 Task: Select a due date automation when advanced on, 2 days before a card is due add fields with custom field "Resume" set to a number greater or equal to 1 and lower than 10 at 11:00 AM.
Action: Mouse moved to (1142, 89)
Screenshot: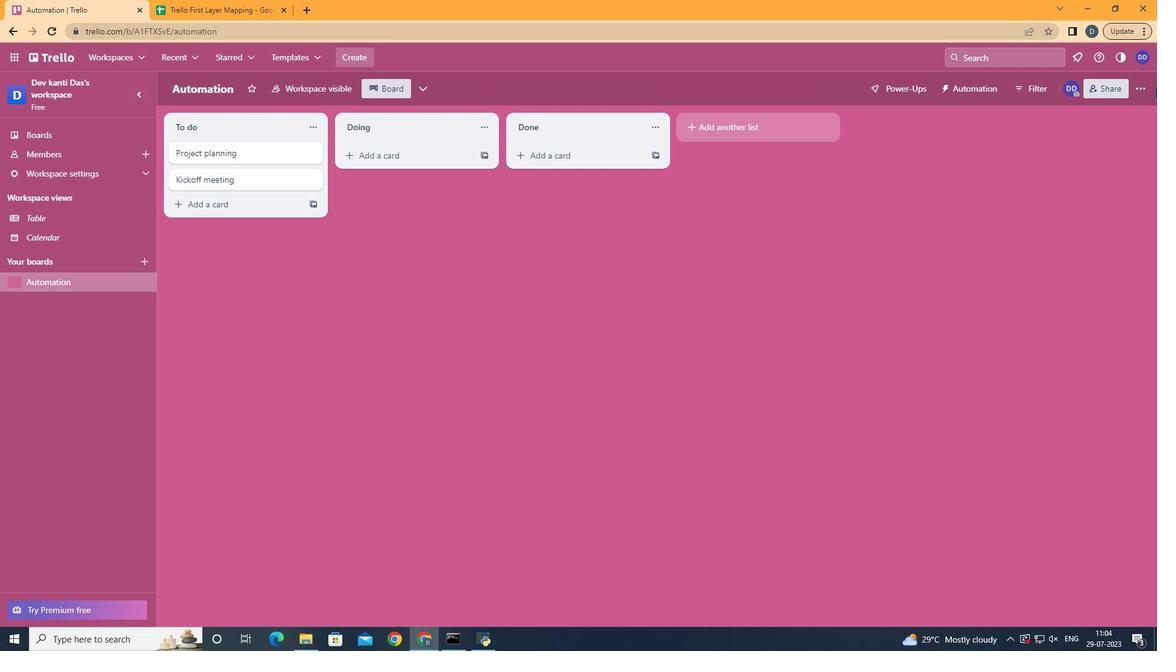 
Action: Mouse pressed left at (1142, 89)
Screenshot: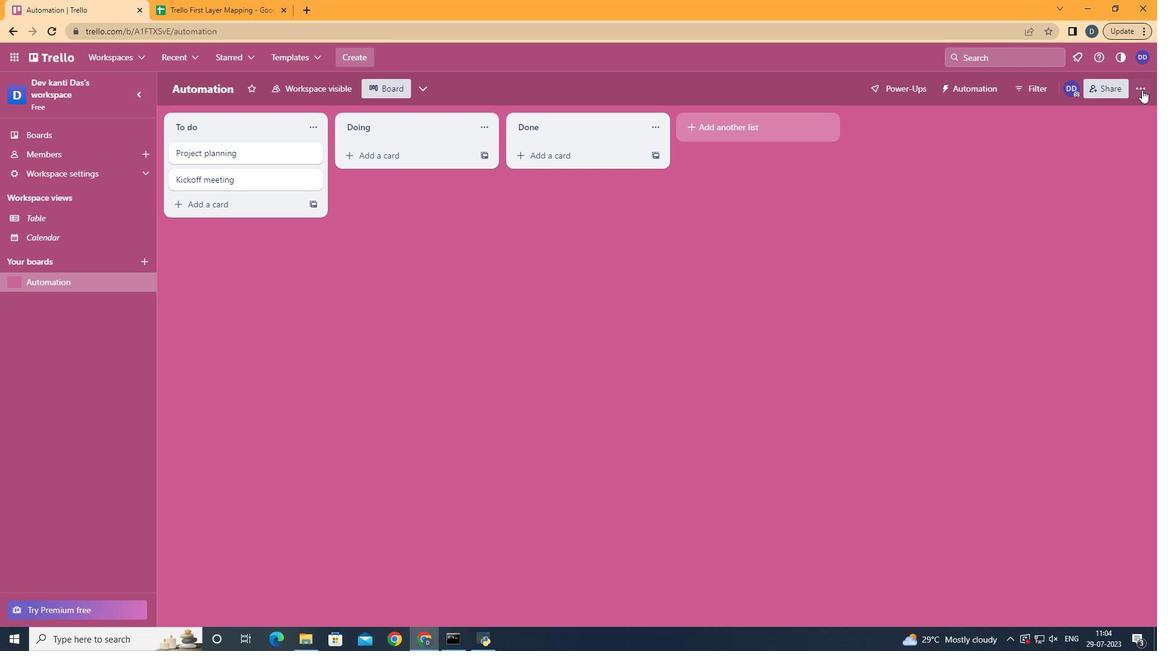 
Action: Mouse moved to (1058, 264)
Screenshot: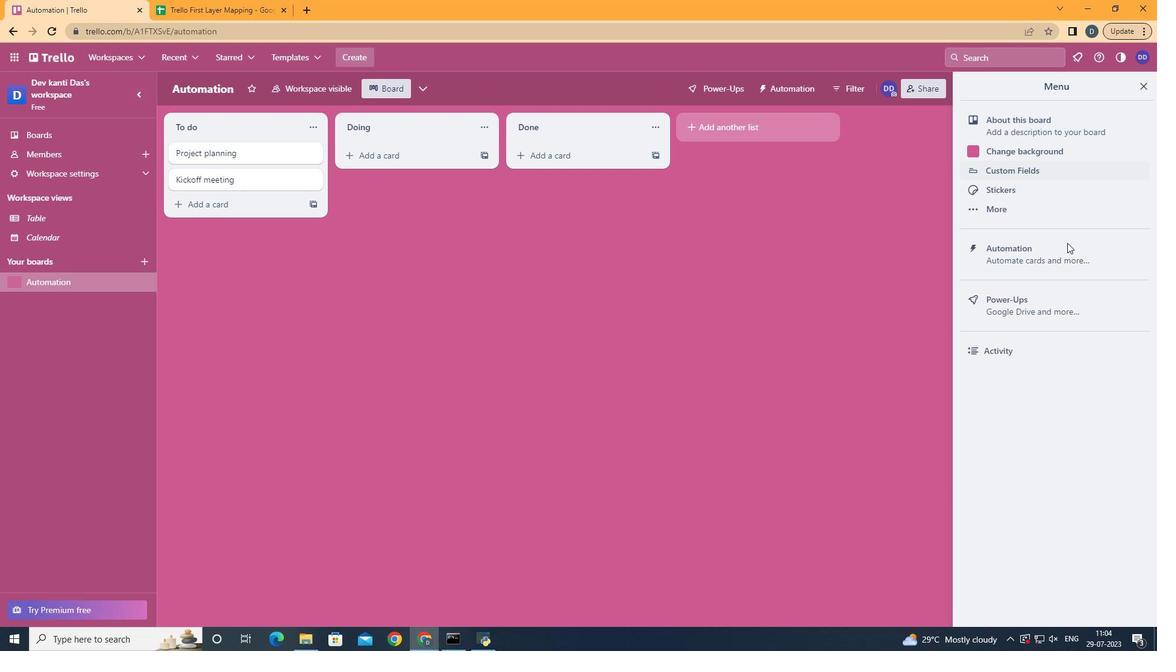 
Action: Mouse pressed left at (1058, 264)
Screenshot: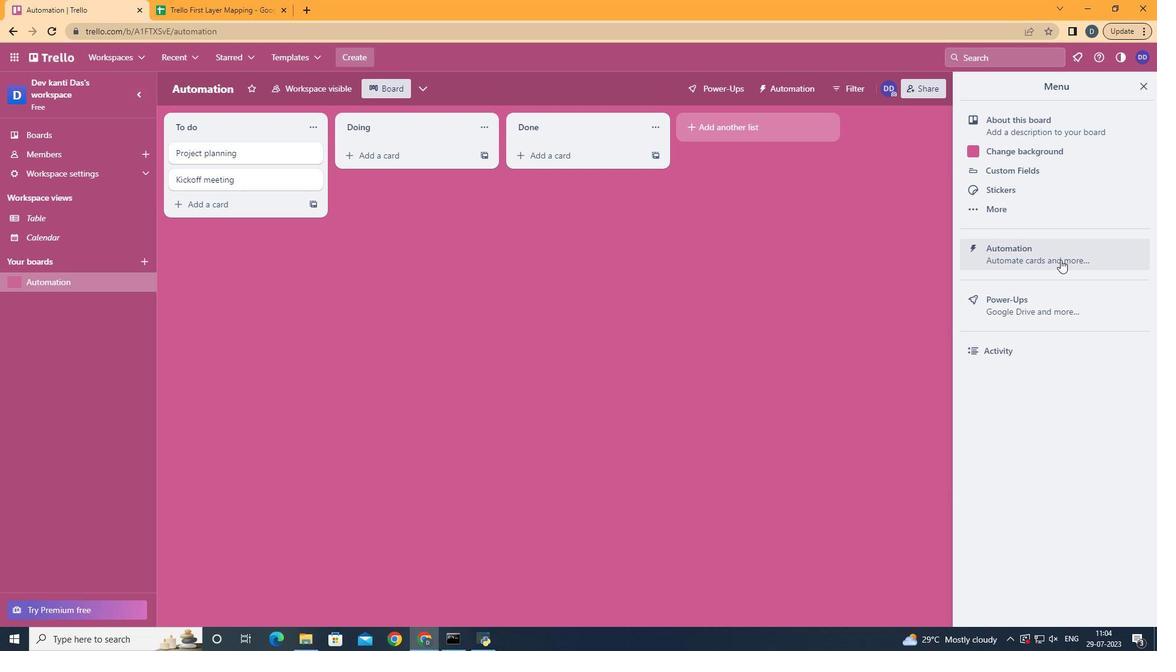 
Action: Mouse moved to (232, 239)
Screenshot: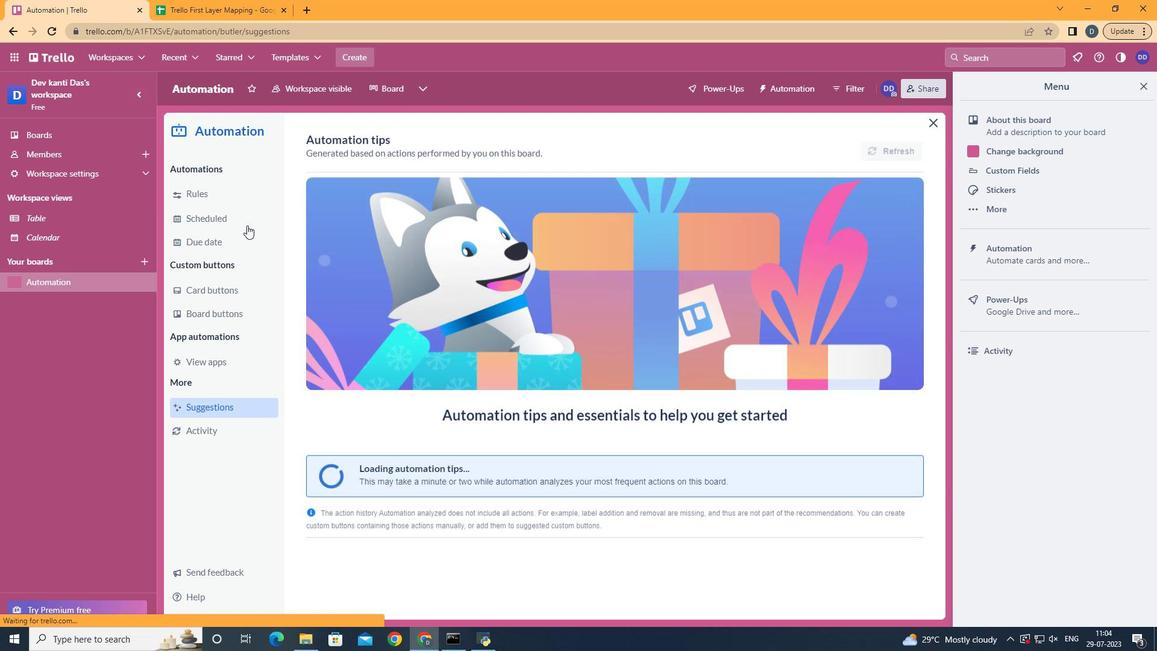 
Action: Mouse pressed left at (232, 239)
Screenshot: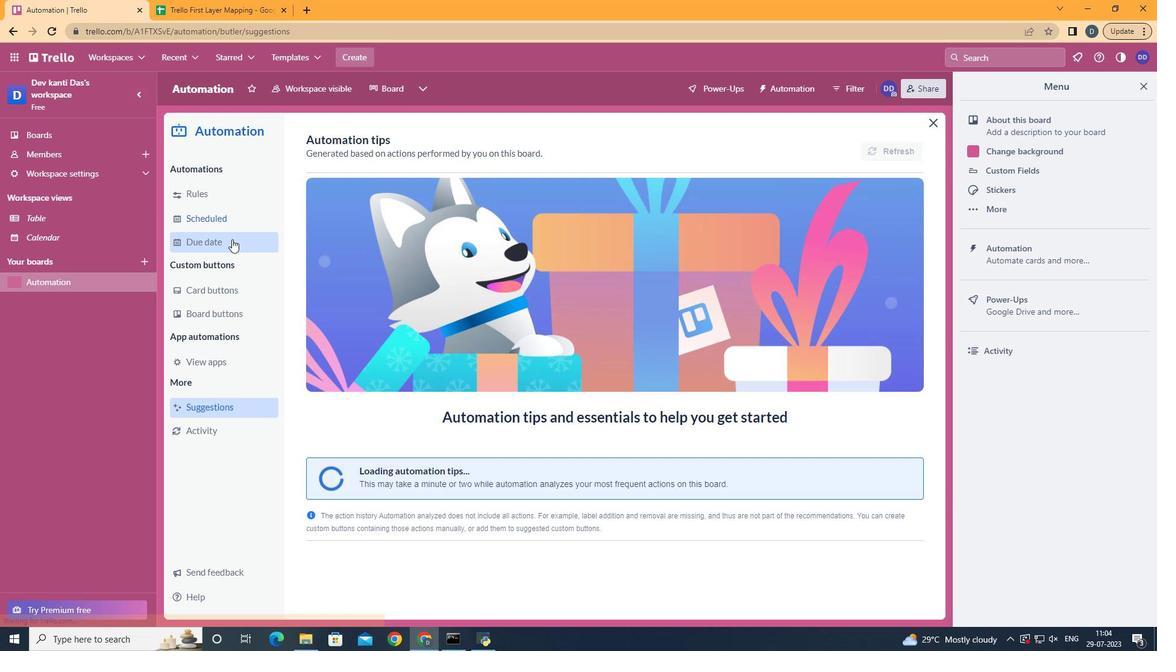 
Action: Mouse moved to (855, 145)
Screenshot: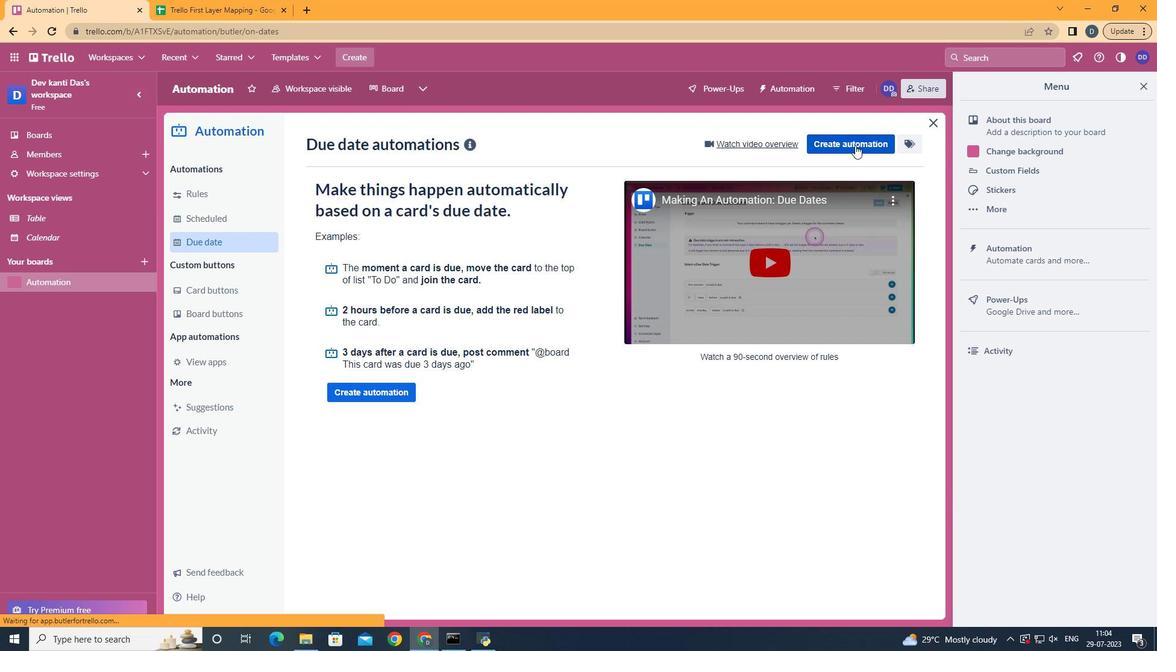 
Action: Mouse pressed left at (855, 145)
Screenshot: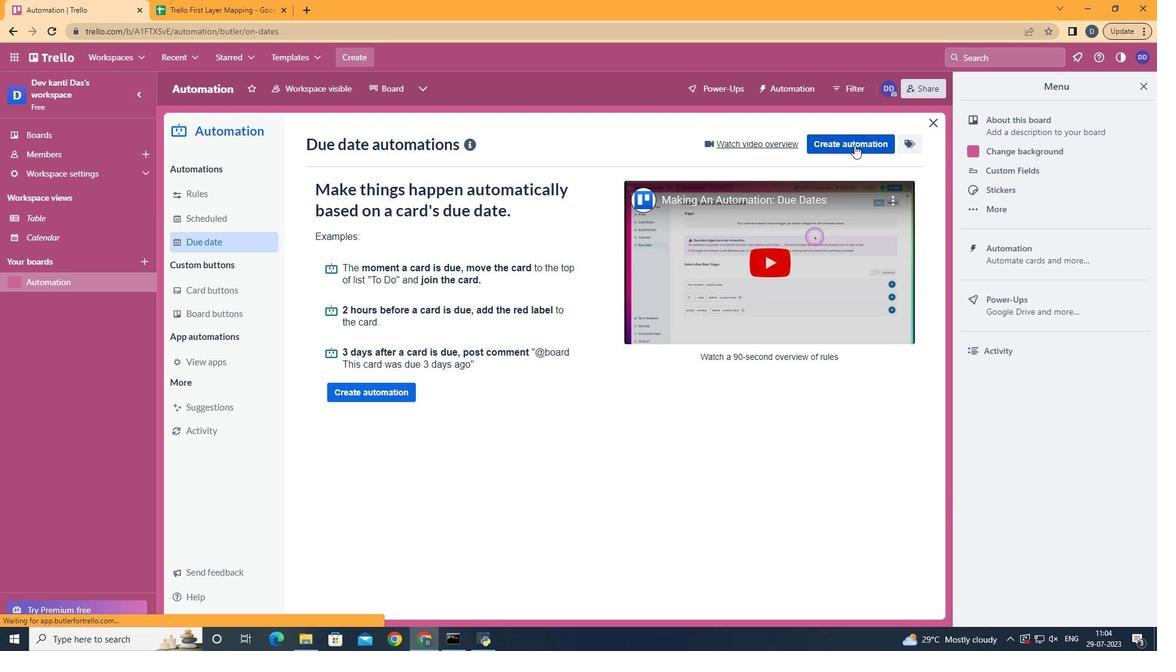 
Action: Mouse moved to (600, 259)
Screenshot: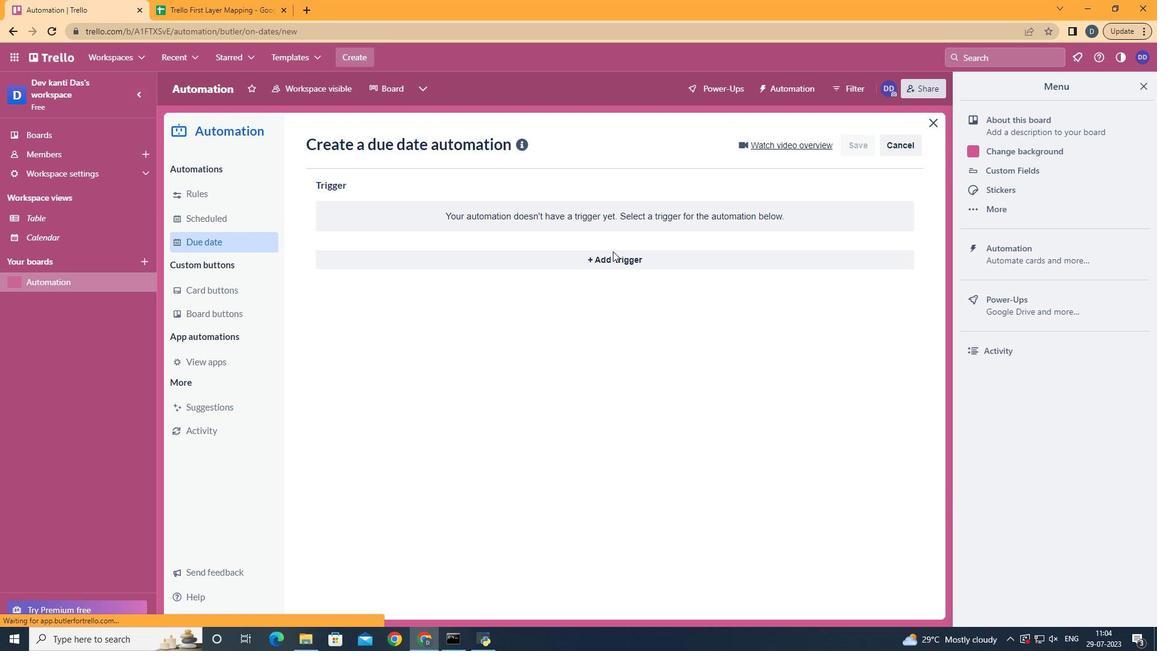 
Action: Mouse pressed left at (600, 259)
Screenshot: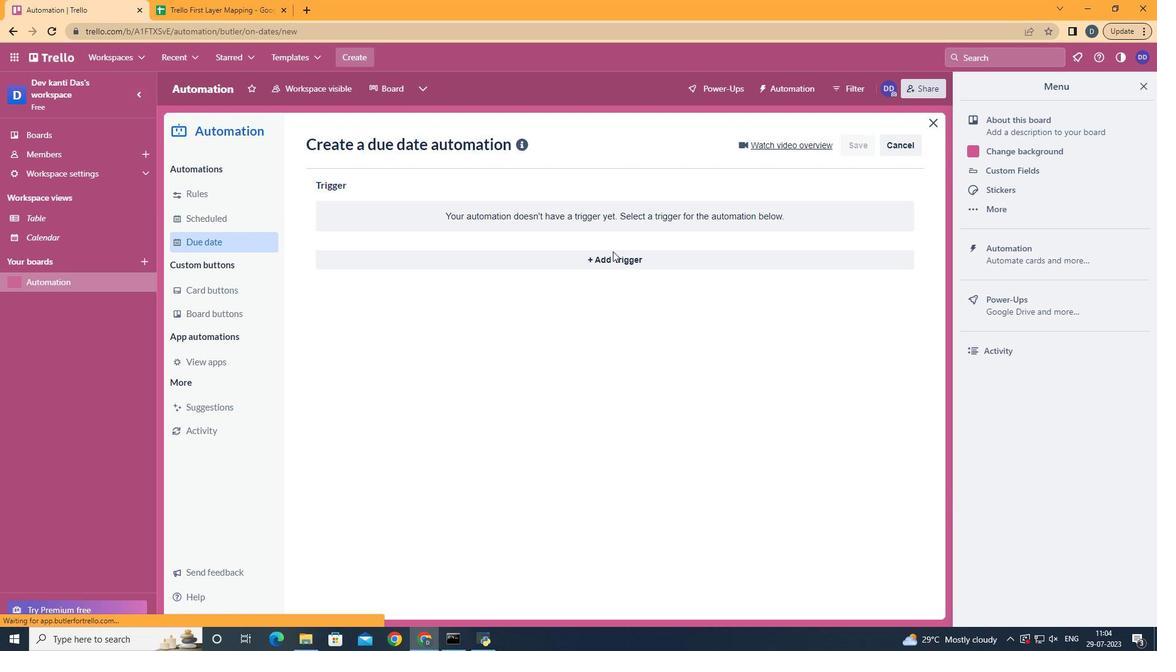 
Action: Mouse moved to (481, 438)
Screenshot: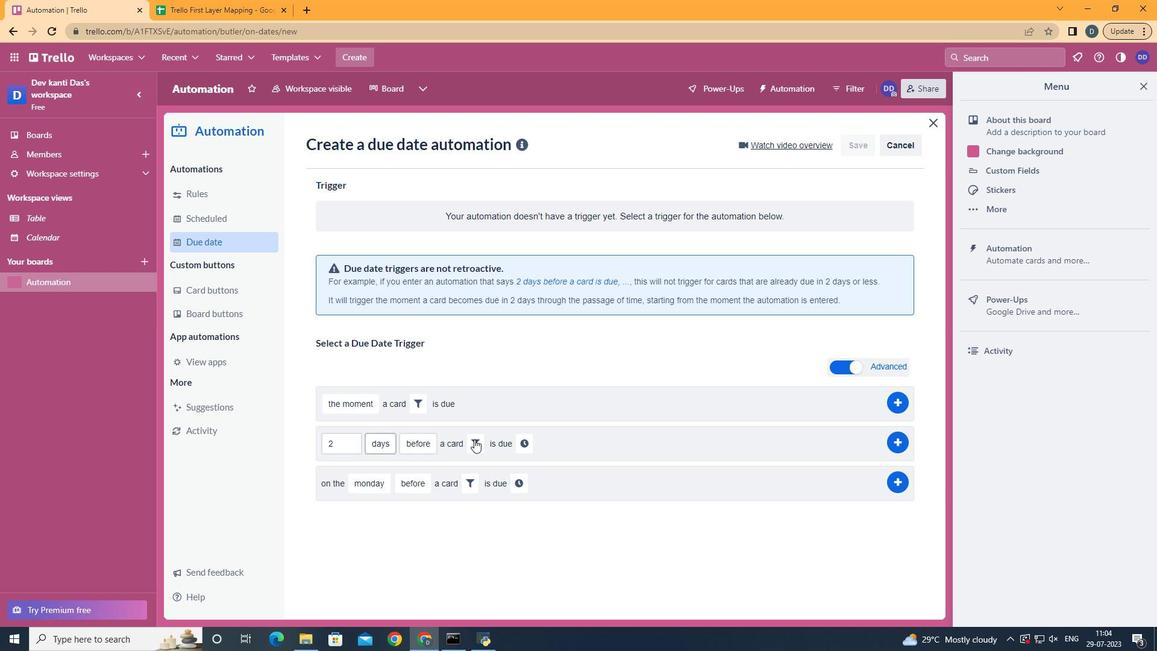 
Action: Mouse pressed left at (481, 438)
Screenshot: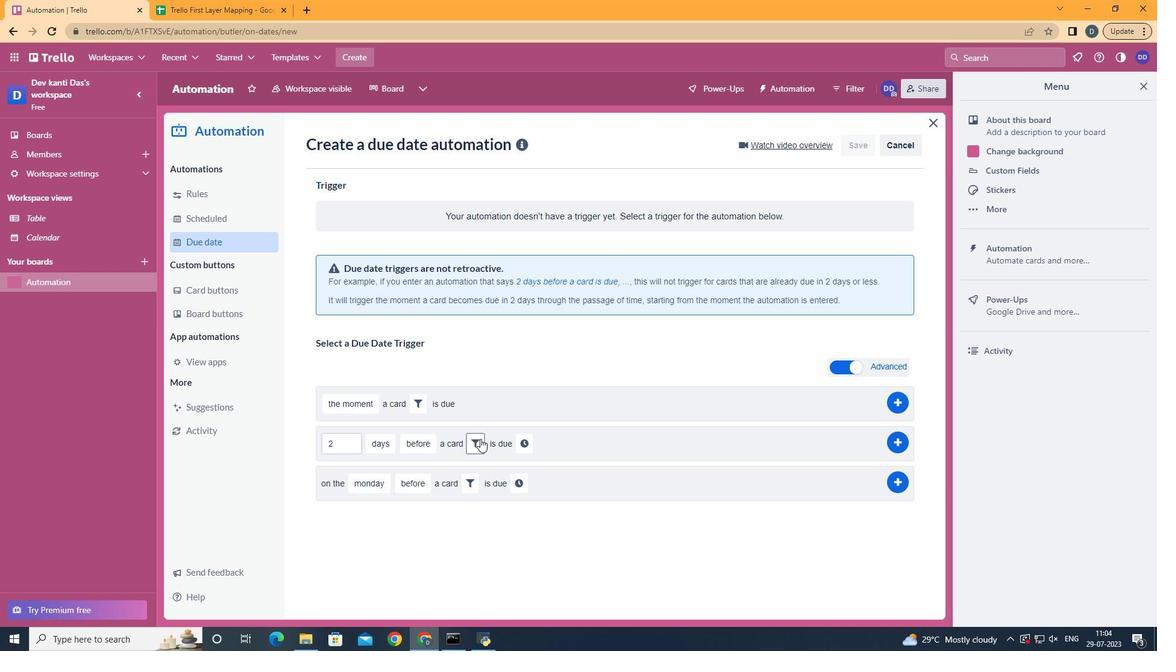 
Action: Mouse moved to (677, 486)
Screenshot: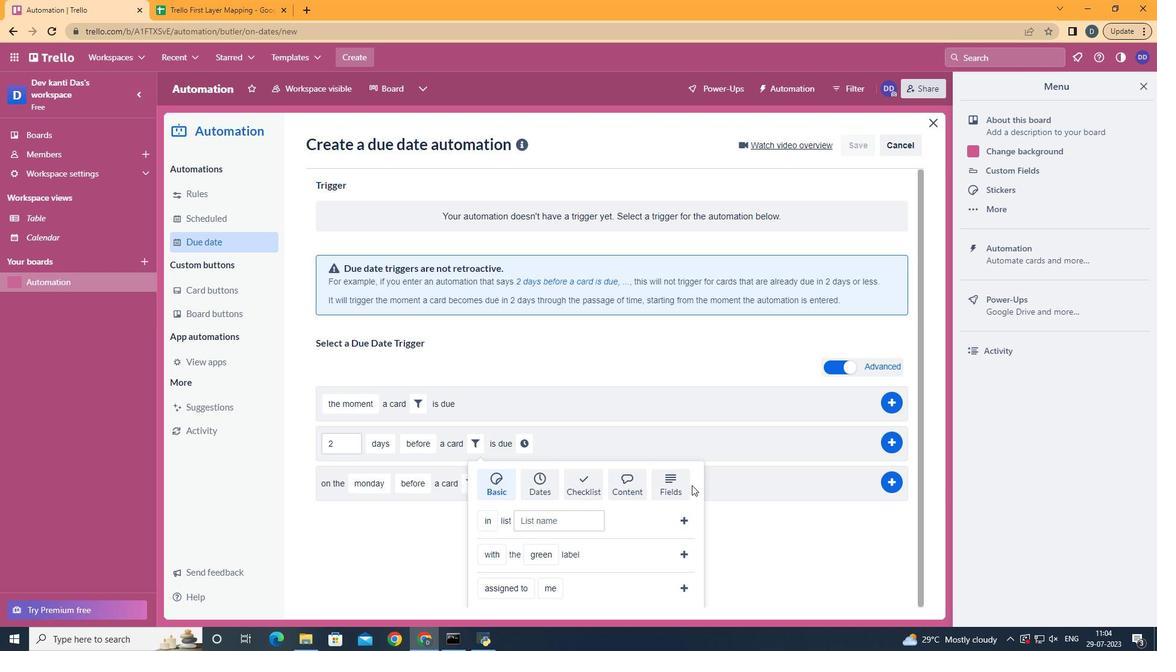 
Action: Mouse pressed left at (677, 486)
Screenshot: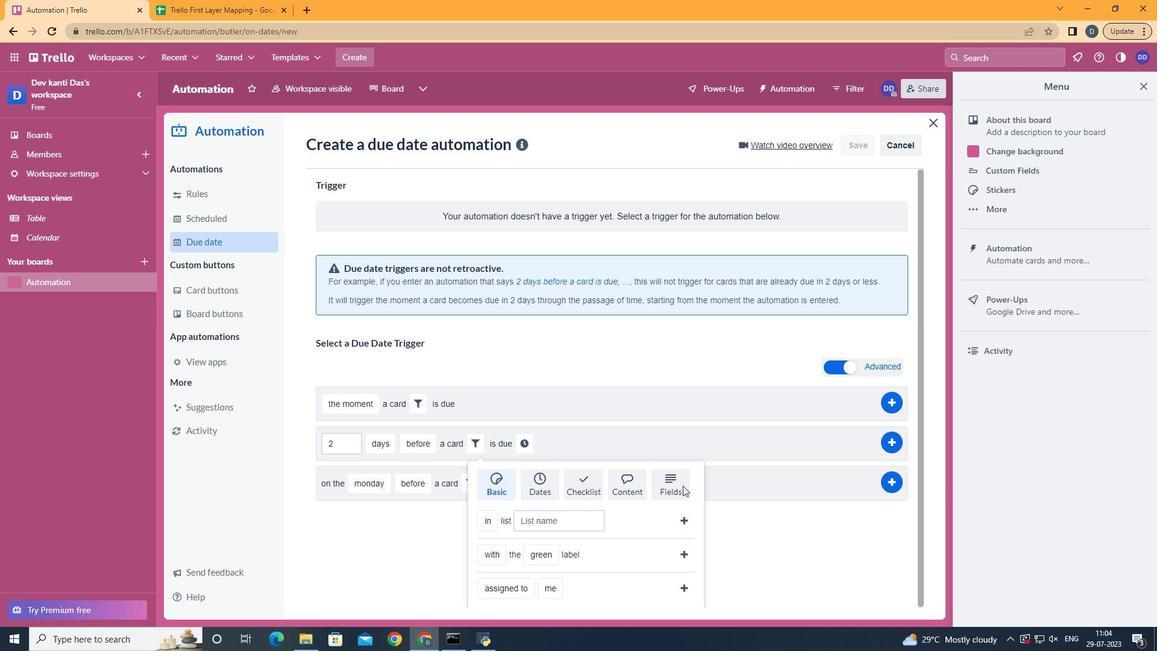 
Action: Mouse scrolled (677, 485) with delta (0, 0)
Screenshot: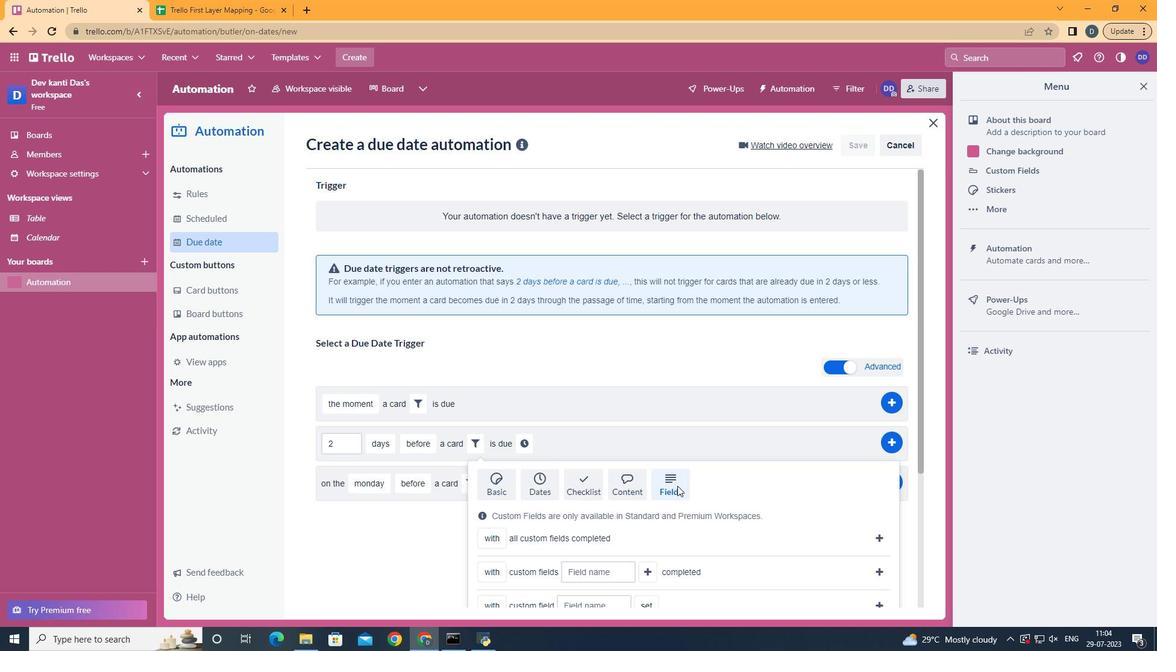 
Action: Mouse scrolled (677, 485) with delta (0, 0)
Screenshot: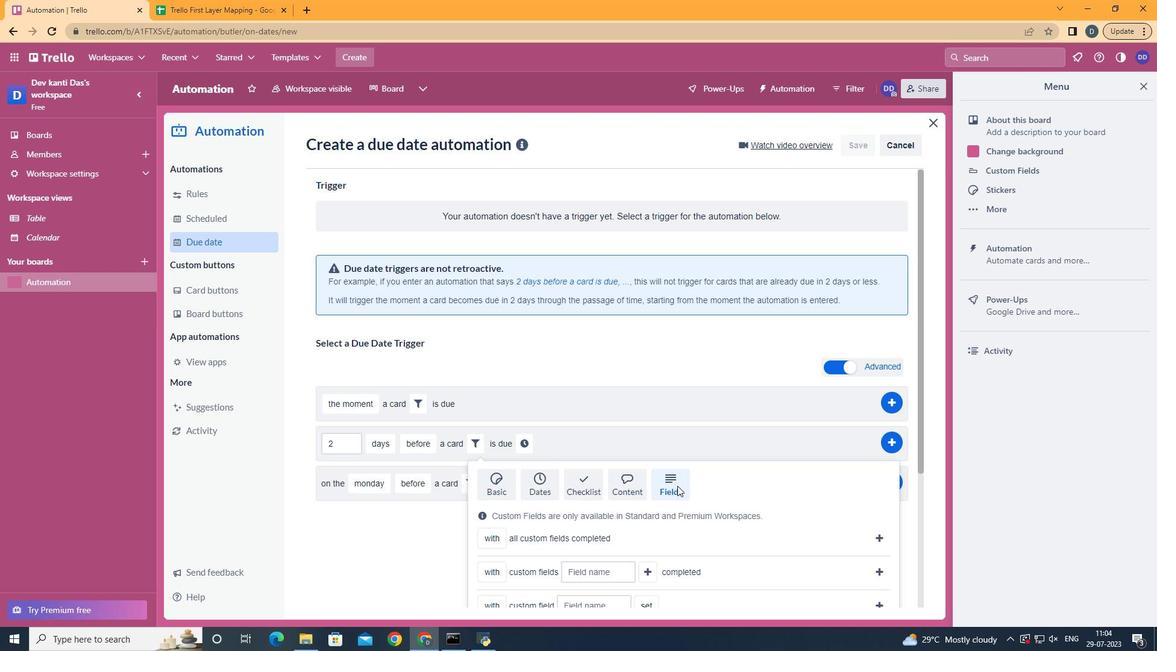 
Action: Mouse scrolled (677, 485) with delta (0, 0)
Screenshot: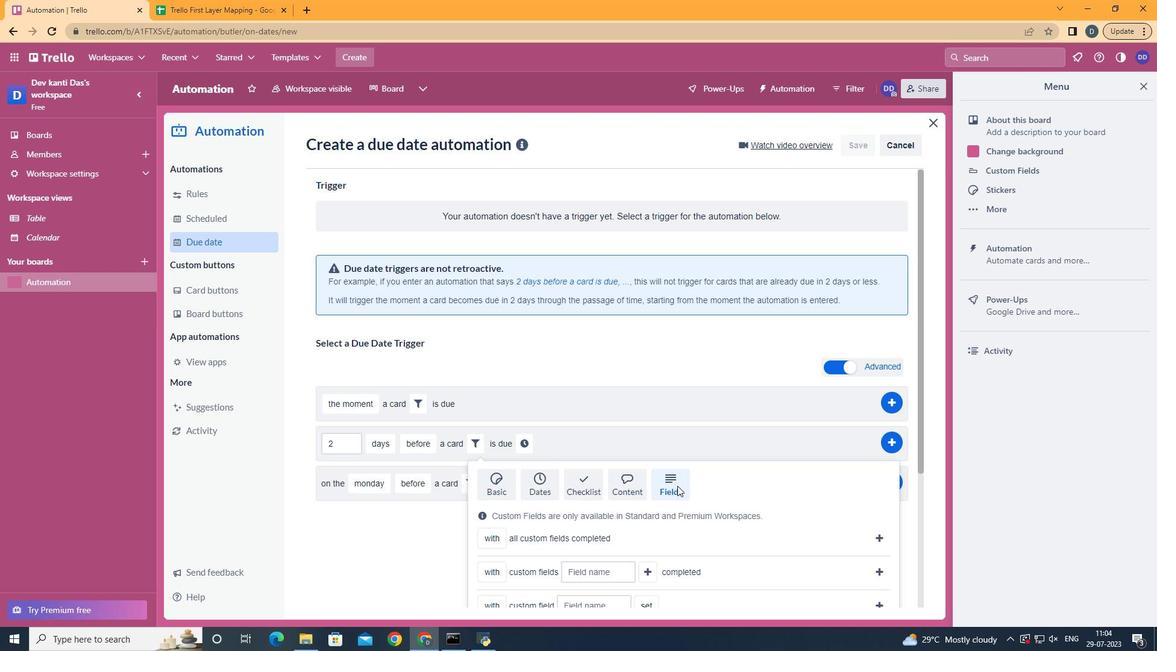 
Action: Mouse scrolled (677, 485) with delta (0, 0)
Screenshot: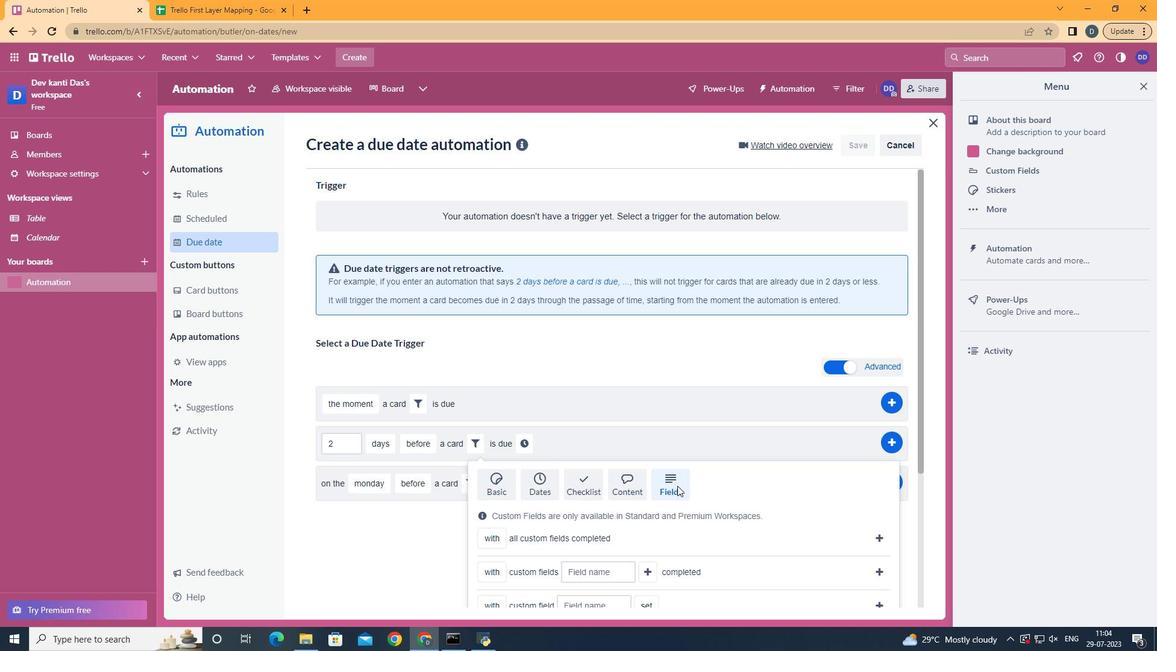 
Action: Mouse moved to (677, 486)
Screenshot: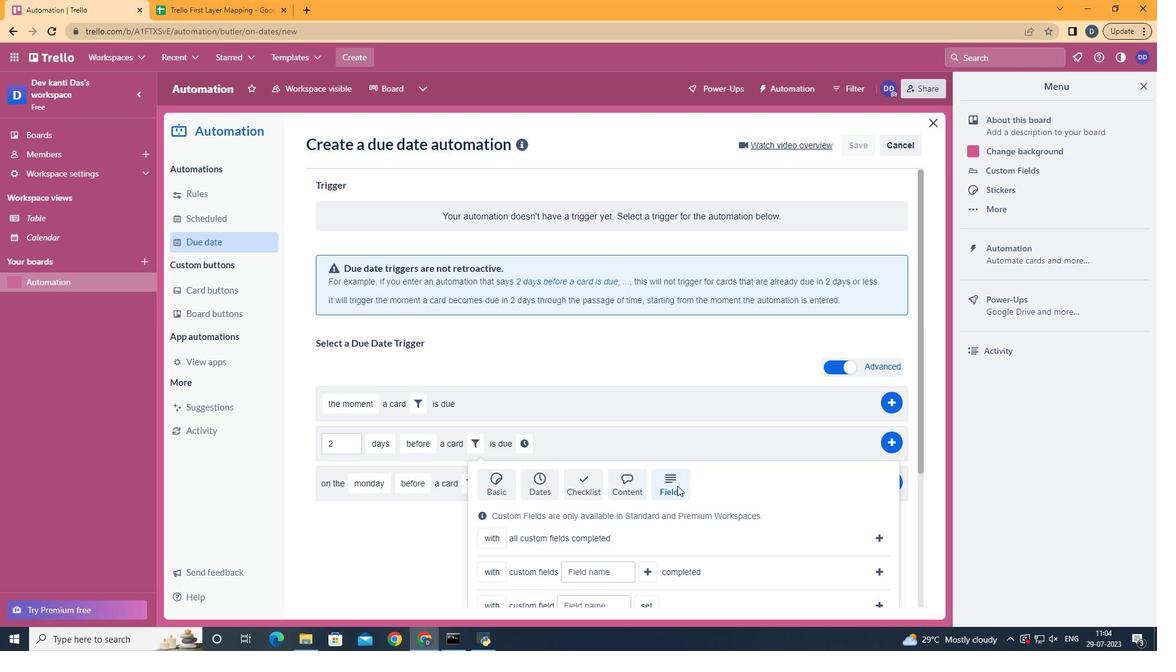 
Action: Mouse scrolled (677, 485) with delta (0, 0)
Screenshot: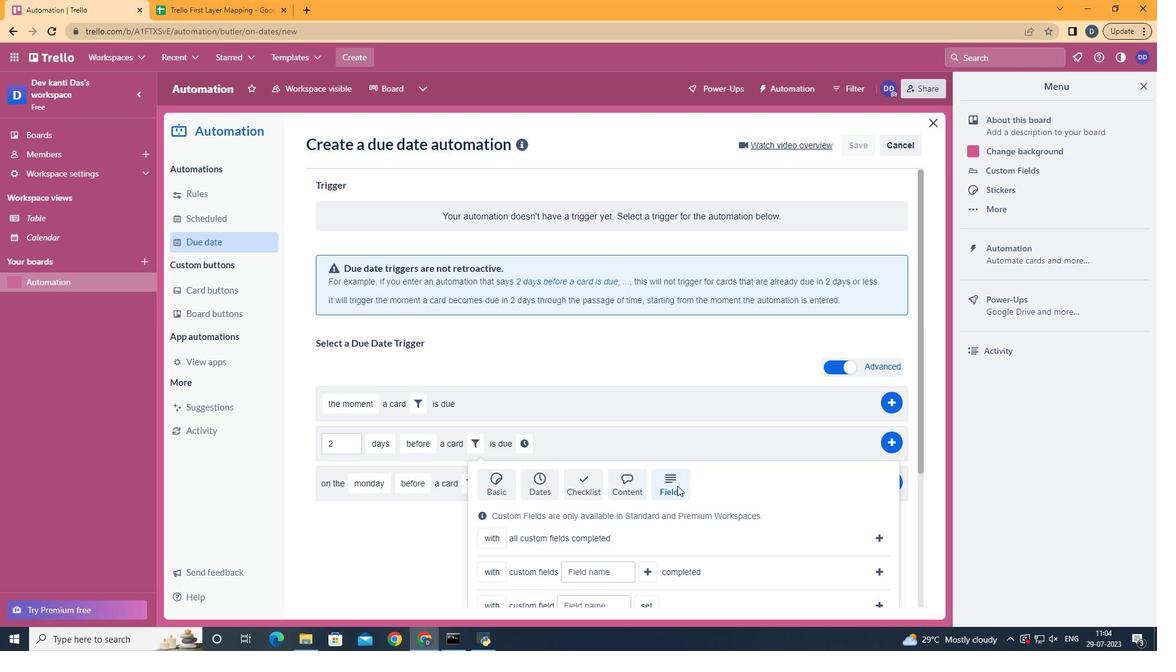 
Action: Mouse scrolled (677, 485) with delta (0, 0)
Screenshot: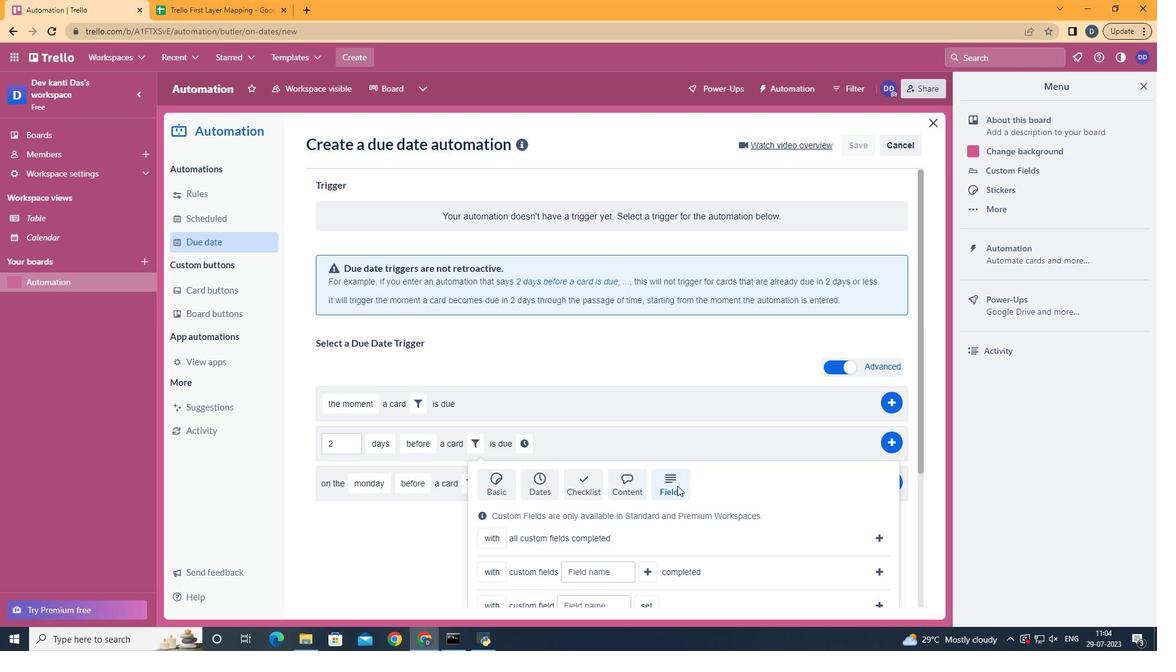 
Action: Mouse moved to (501, 534)
Screenshot: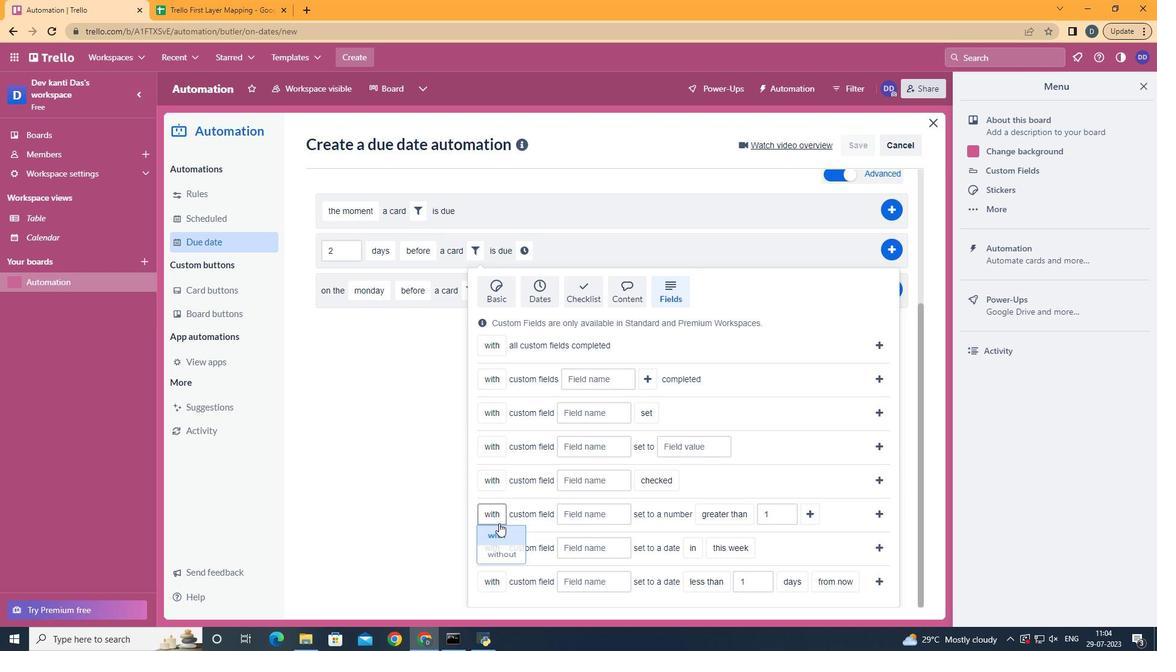 
Action: Mouse pressed left at (501, 534)
Screenshot: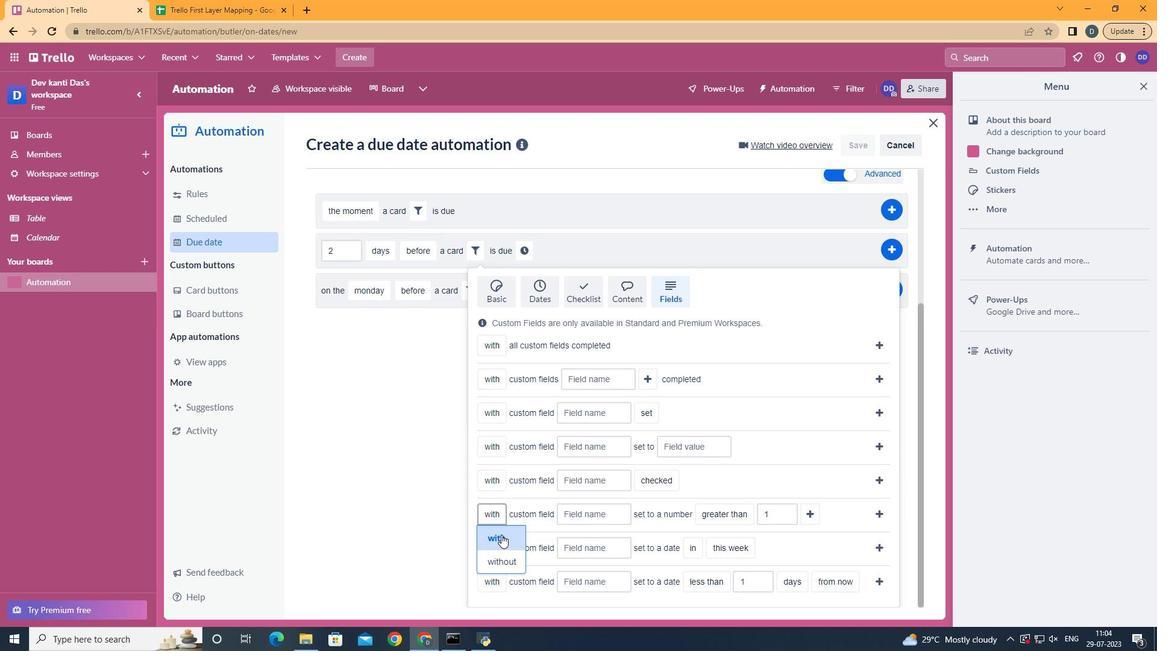
Action: Mouse moved to (607, 518)
Screenshot: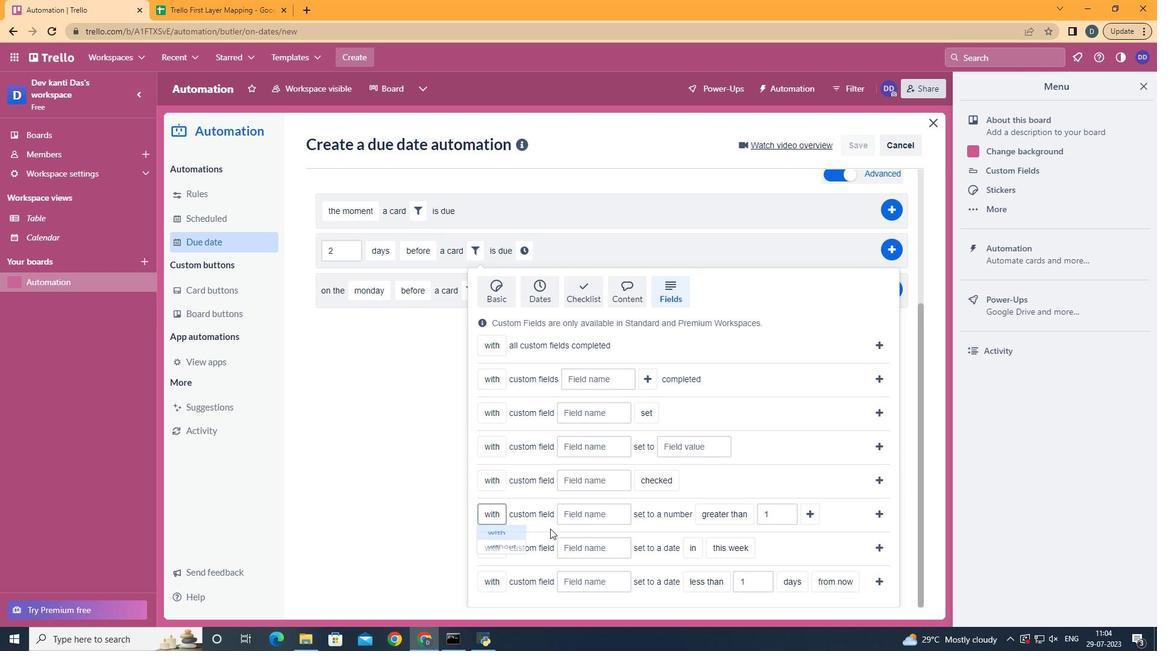 
Action: Mouse pressed left at (607, 518)
Screenshot: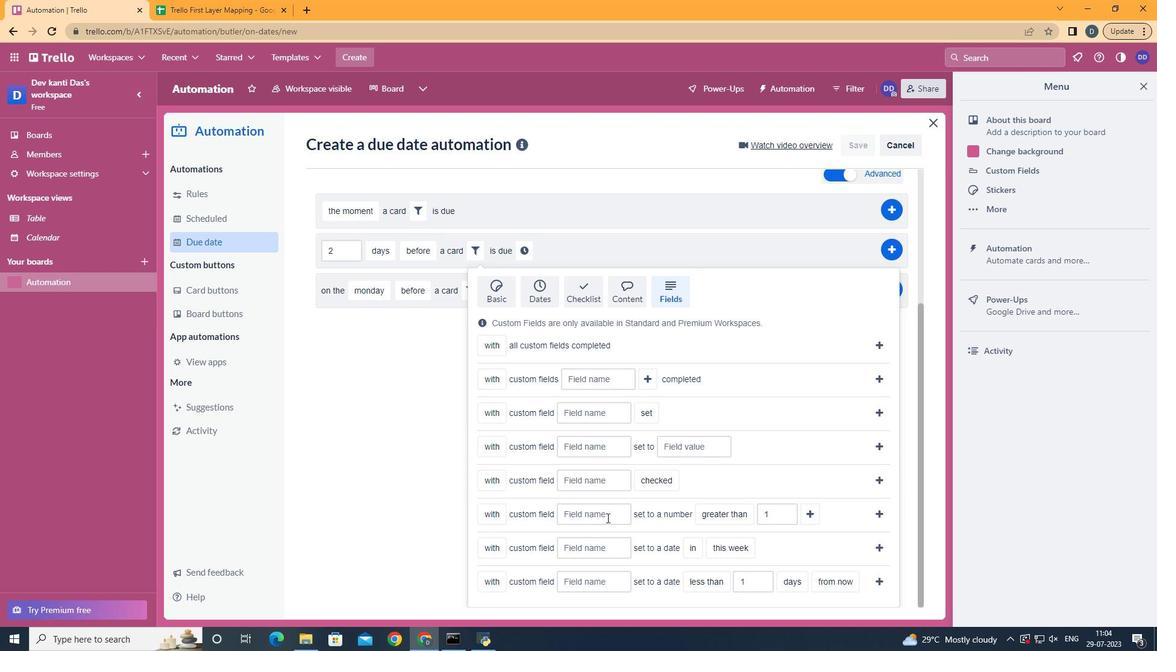
Action: Key pressed <Key.shift>Resume
Screenshot: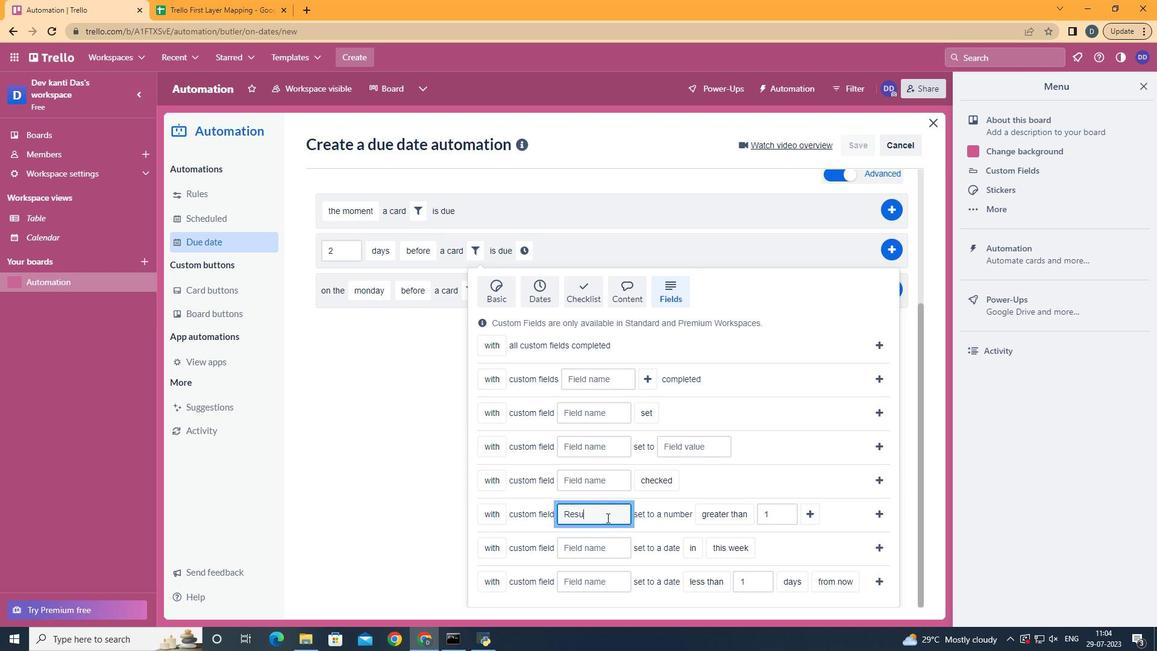 
Action: Mouse moved to (752, 444)
Screenshot: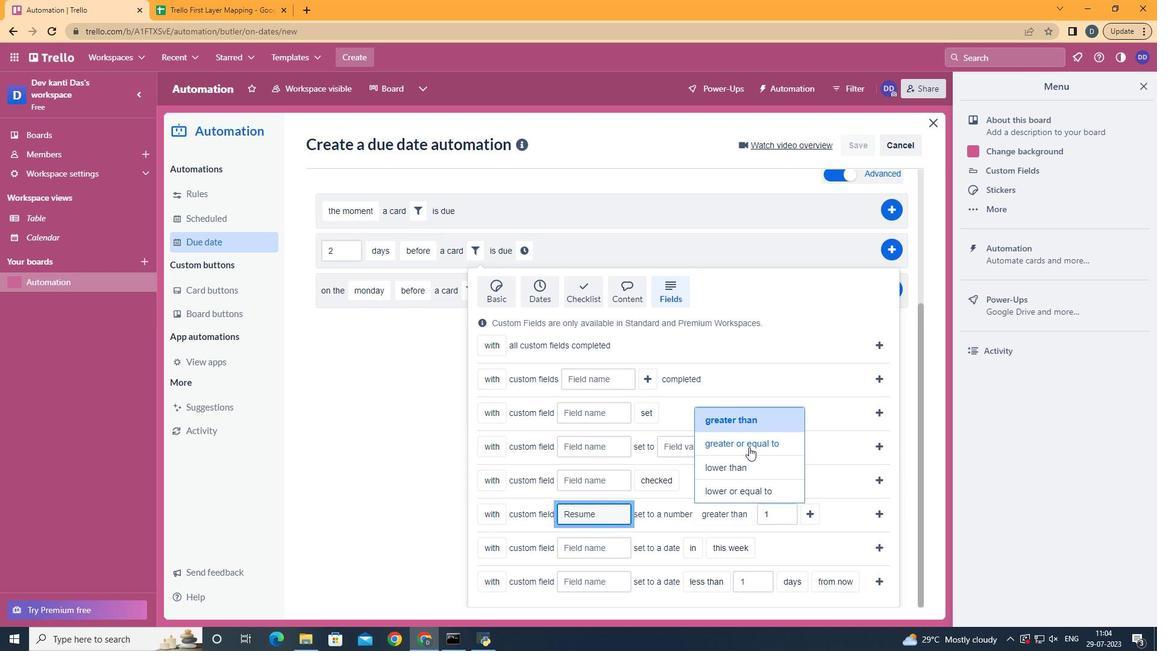
Action: Mouse pressed left at (752, 444)
Screenshot: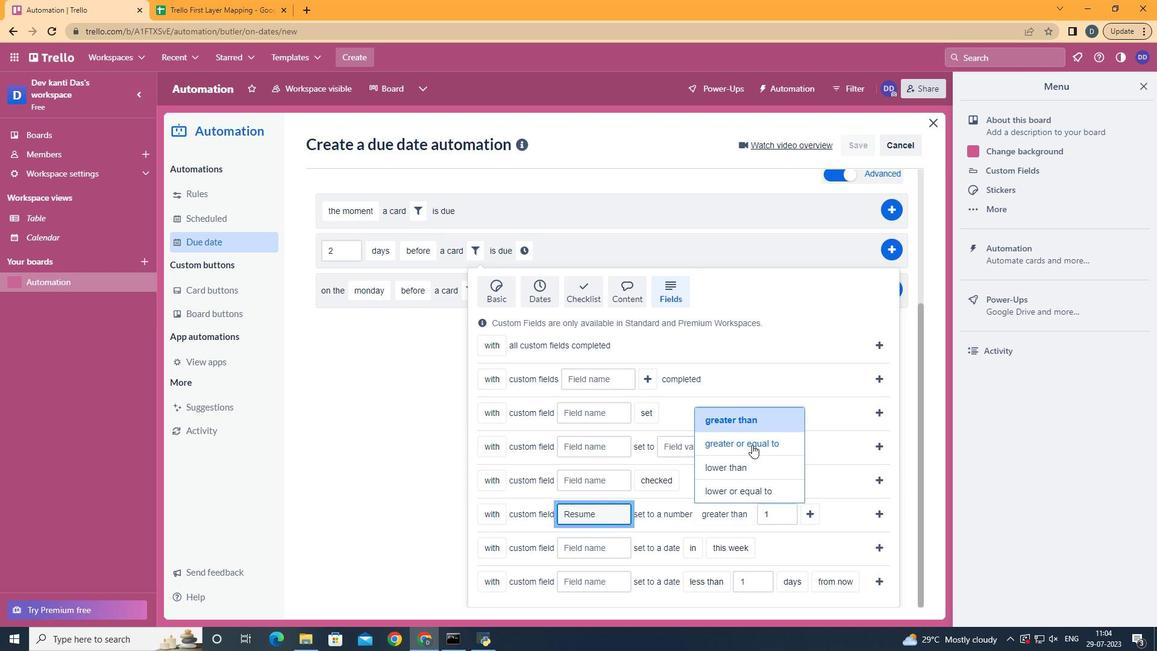 
Action: Mouse moved to (838, 514)
Screenshot: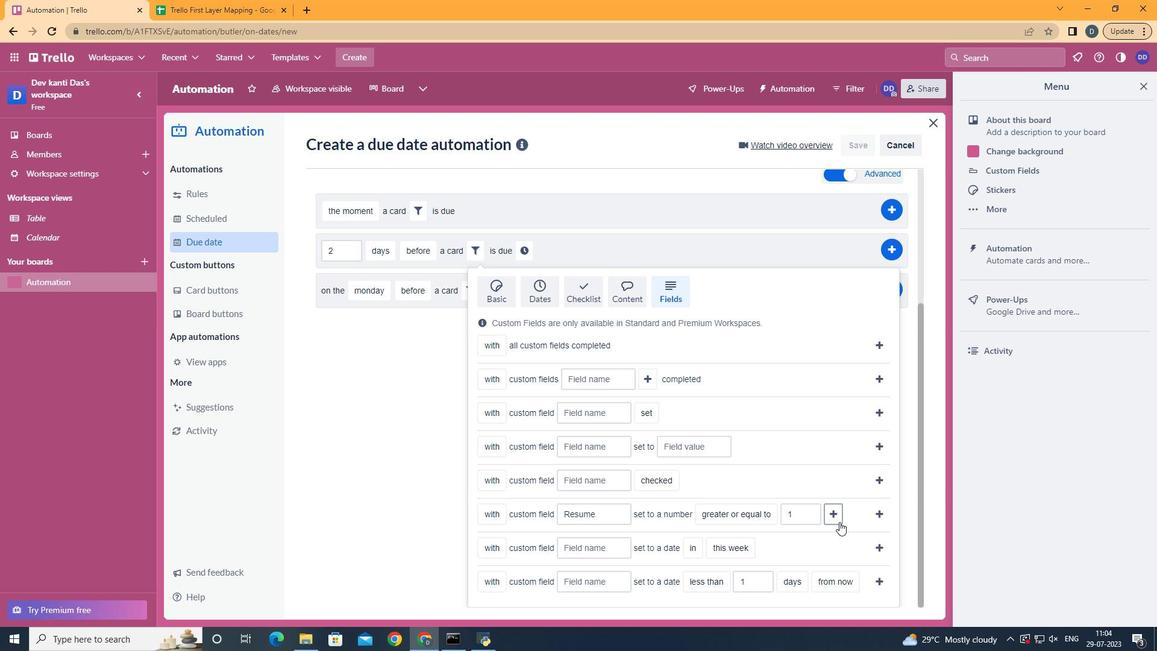
Action: Mouse pressed left at (838, 514)
Screenshot: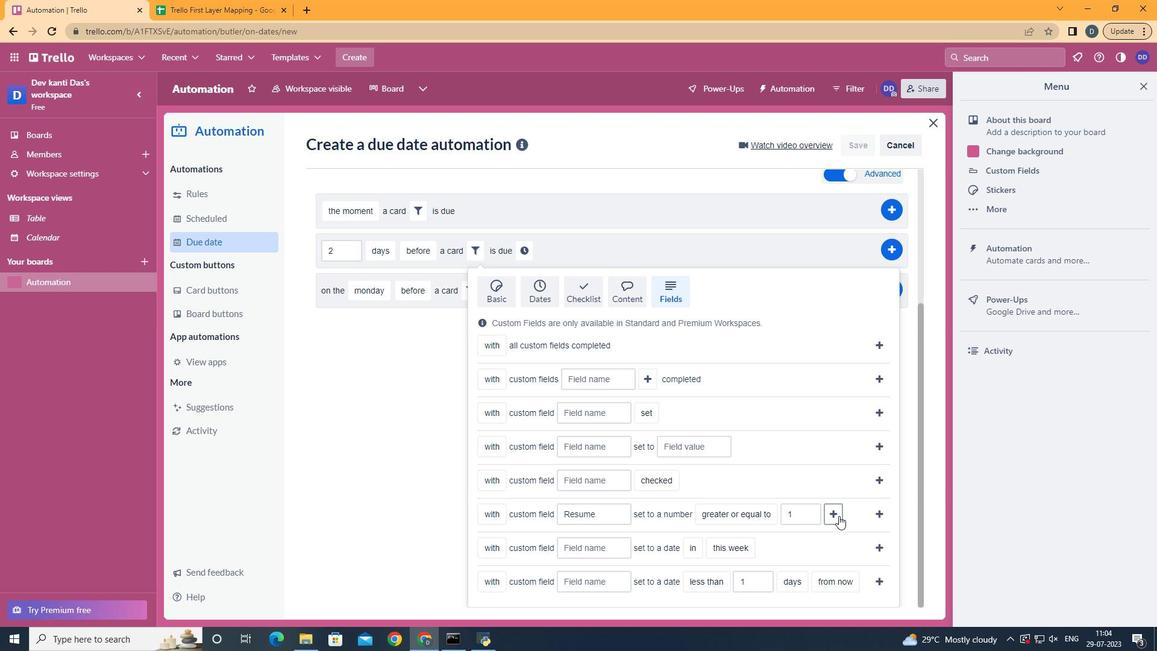 
Action: Mouse moved to (519, 445)
Screenshot: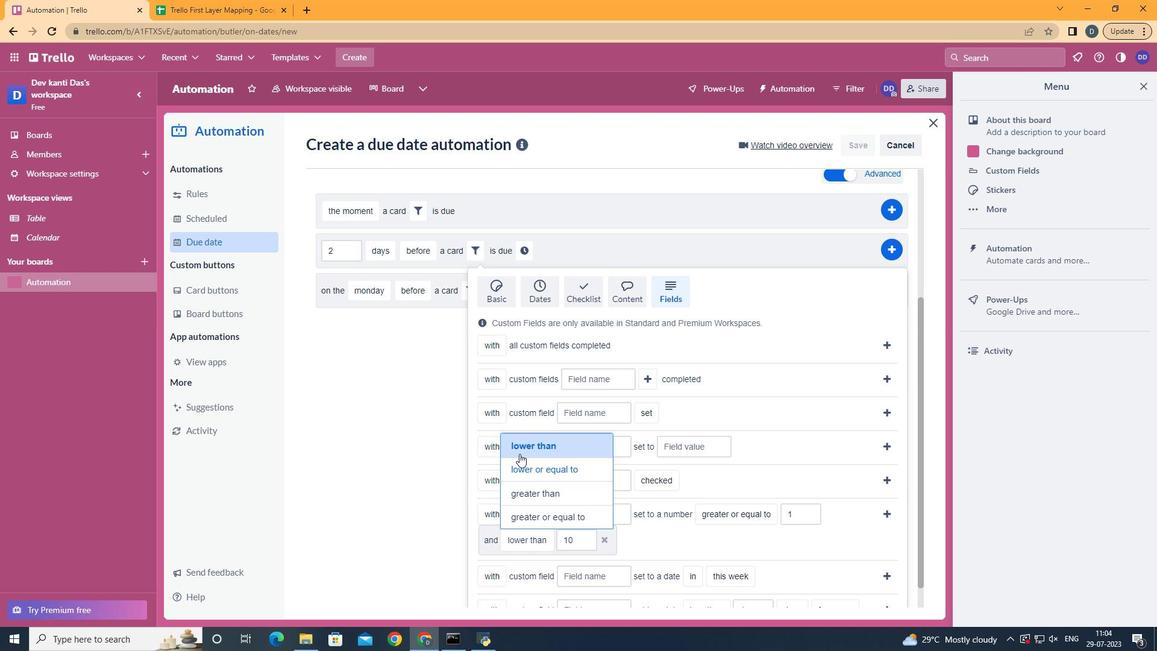 
Action: Mouse pressed left at (519, 445)
Screenshot: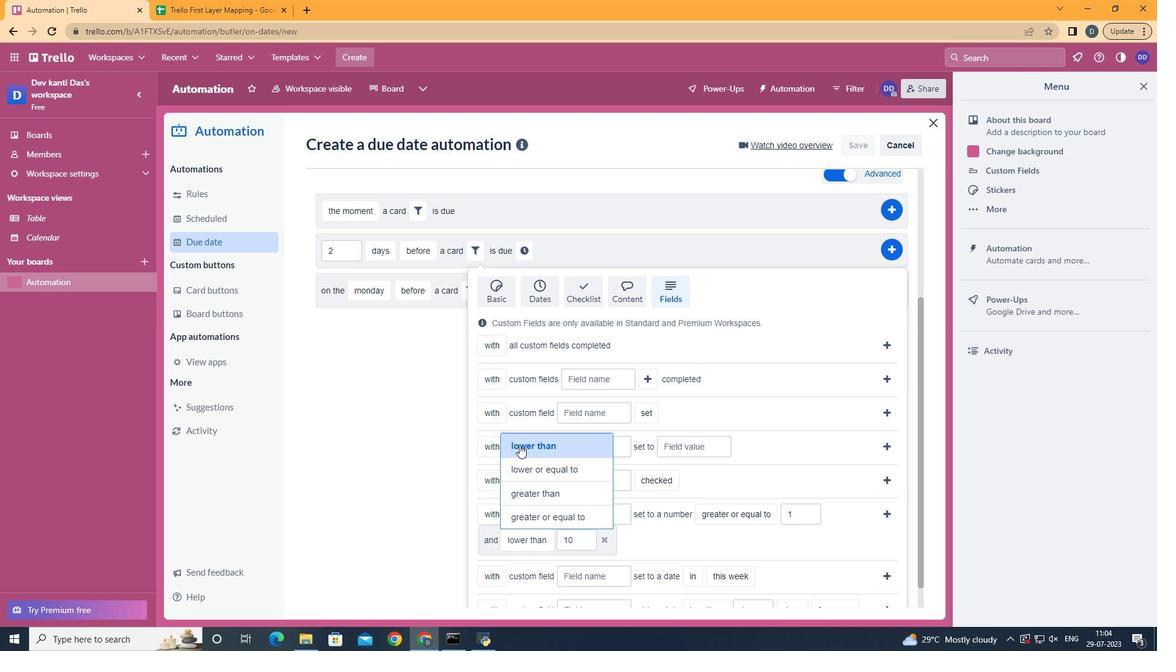 
Action: Mouse moved to (885, 515)
Screenshot: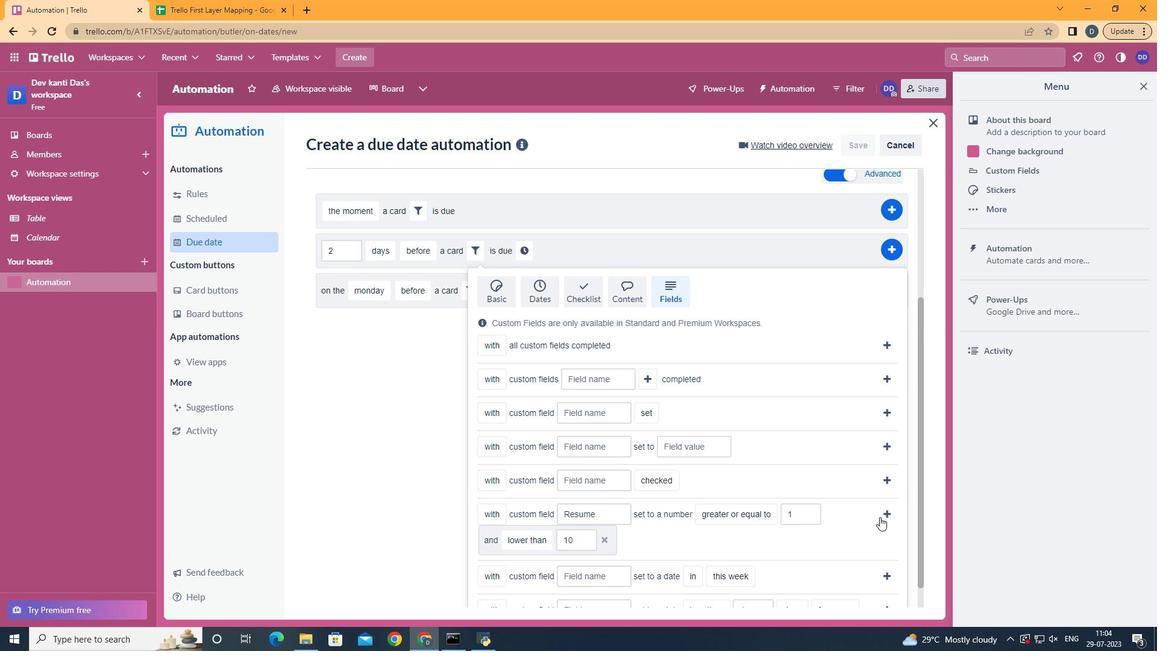 
Action: Mouse pressed left at (885, 515)
Screenshot: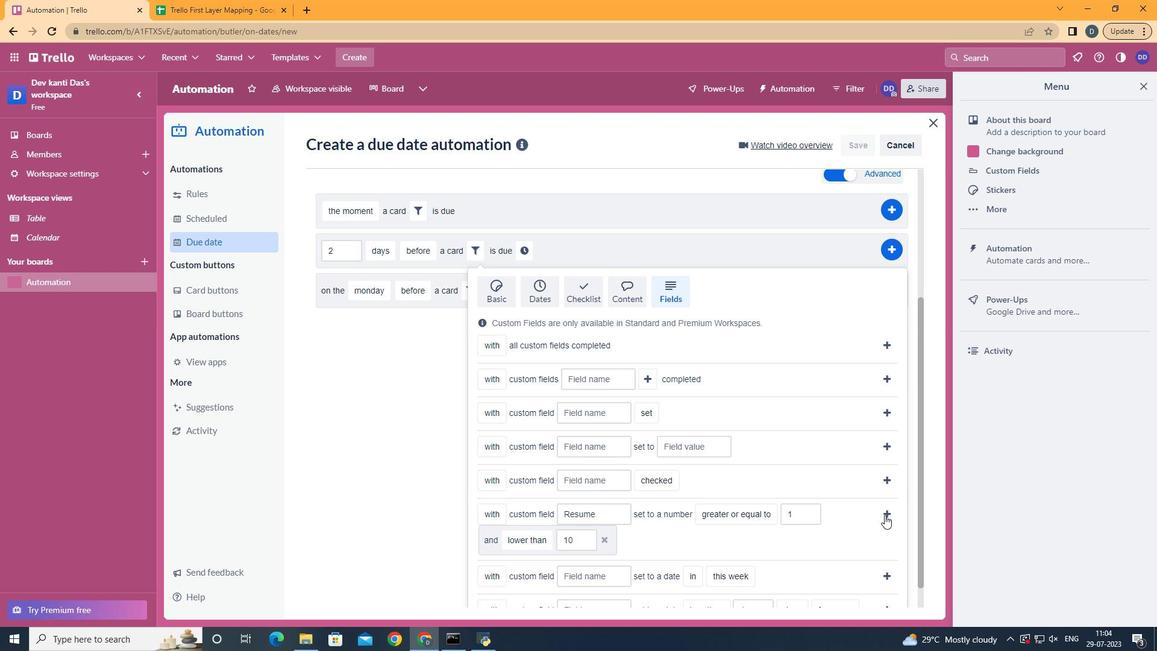 
Action: Mouse moved to (864, 438)
Screenshot: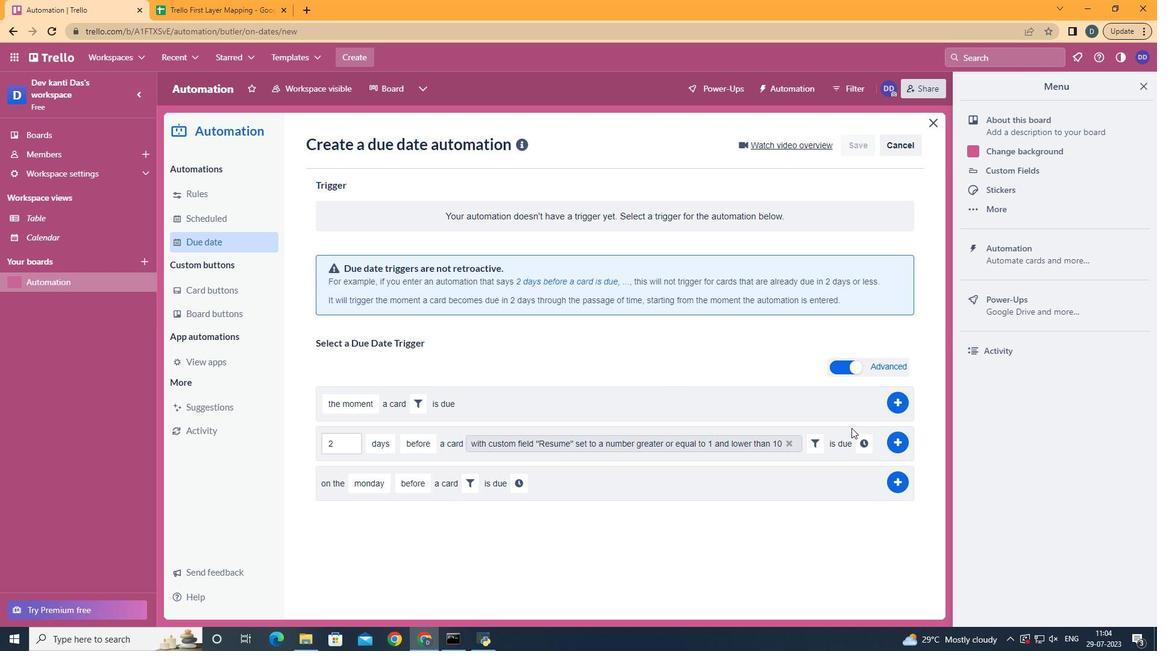 
Action: Mouse pressed left at (864, 438)
Screenshot: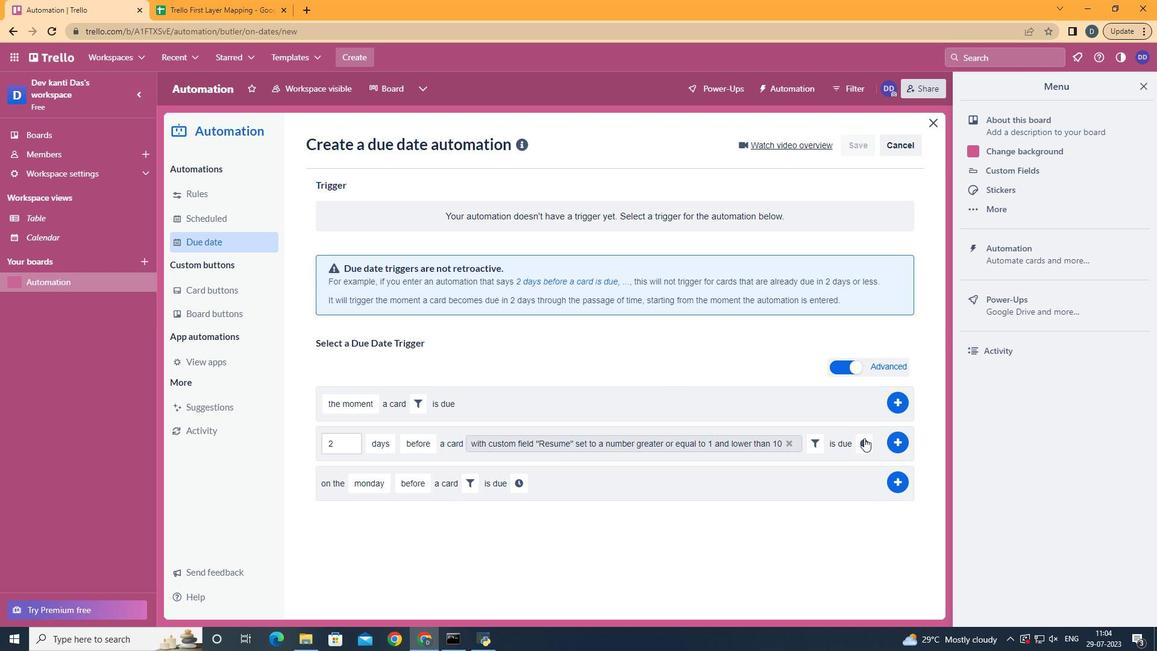
Action: Mouse moved to (404, 469)
Screenshot: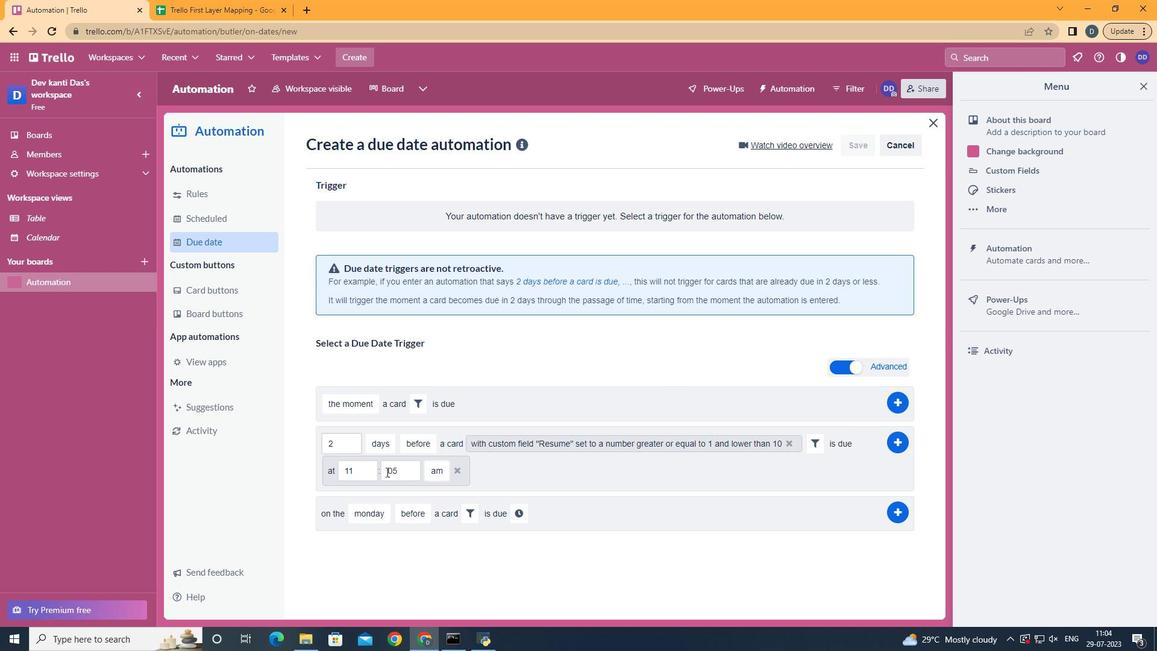 
Action: Mouse pressed left at (404, 469)
Screenshot: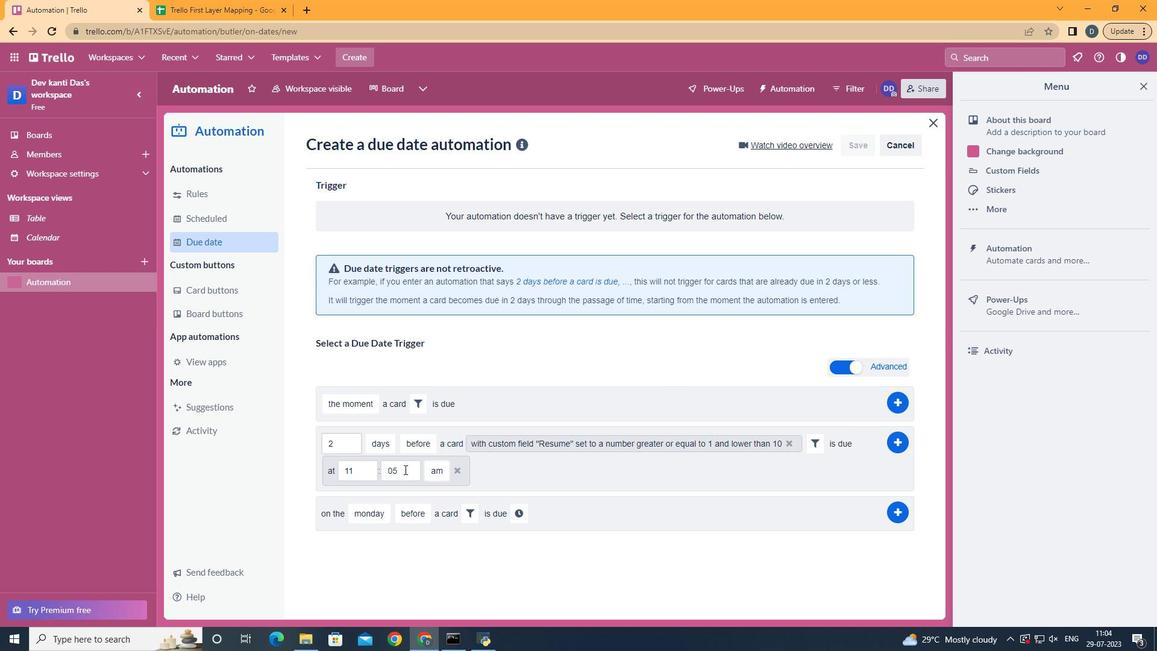 
Action: Key pressed <Key.backspace>0
Screenshot: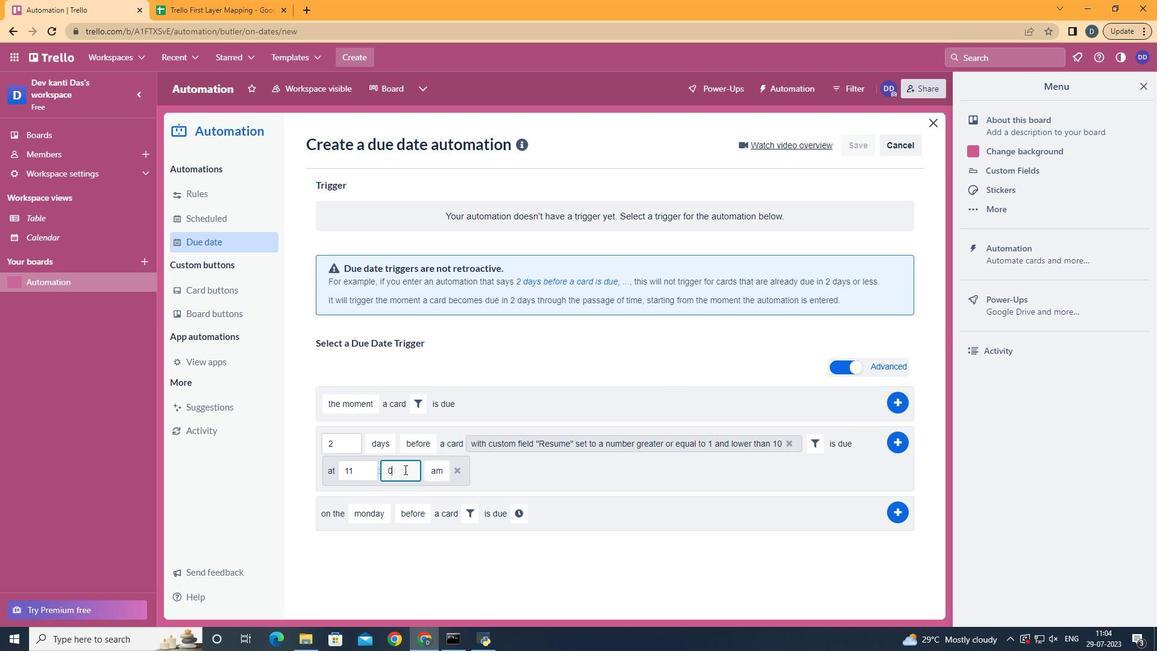 
Action: Mouse moved to (440, 487)
Screenshot: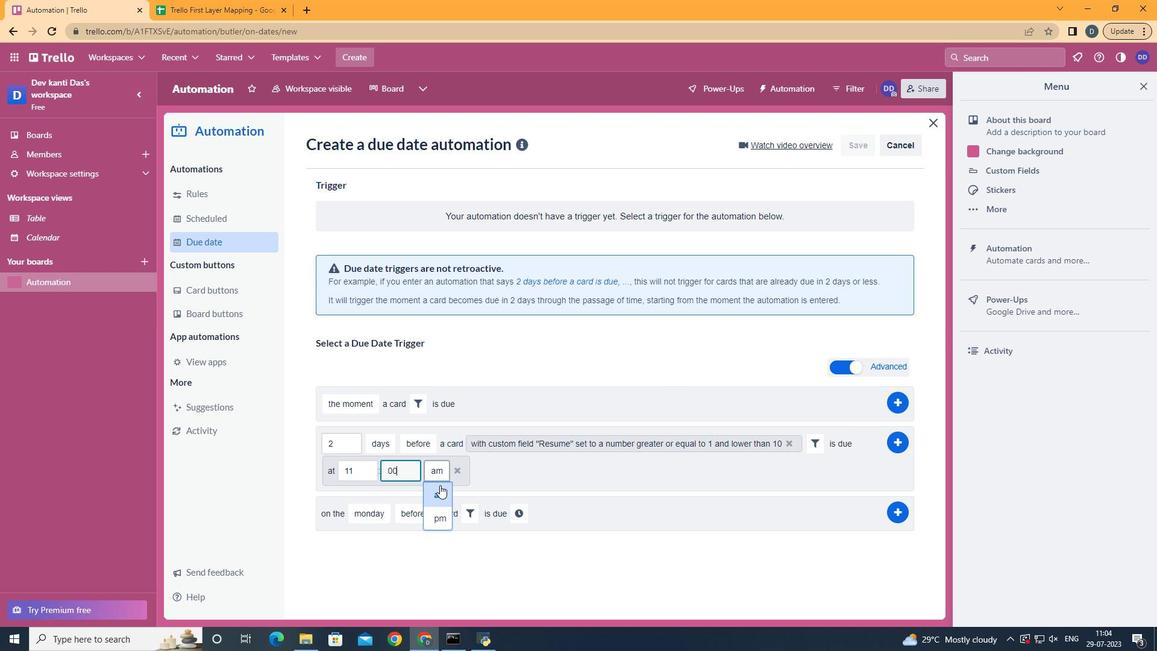 
Action: Mouse pressed left at (440, 487)
Screenshot: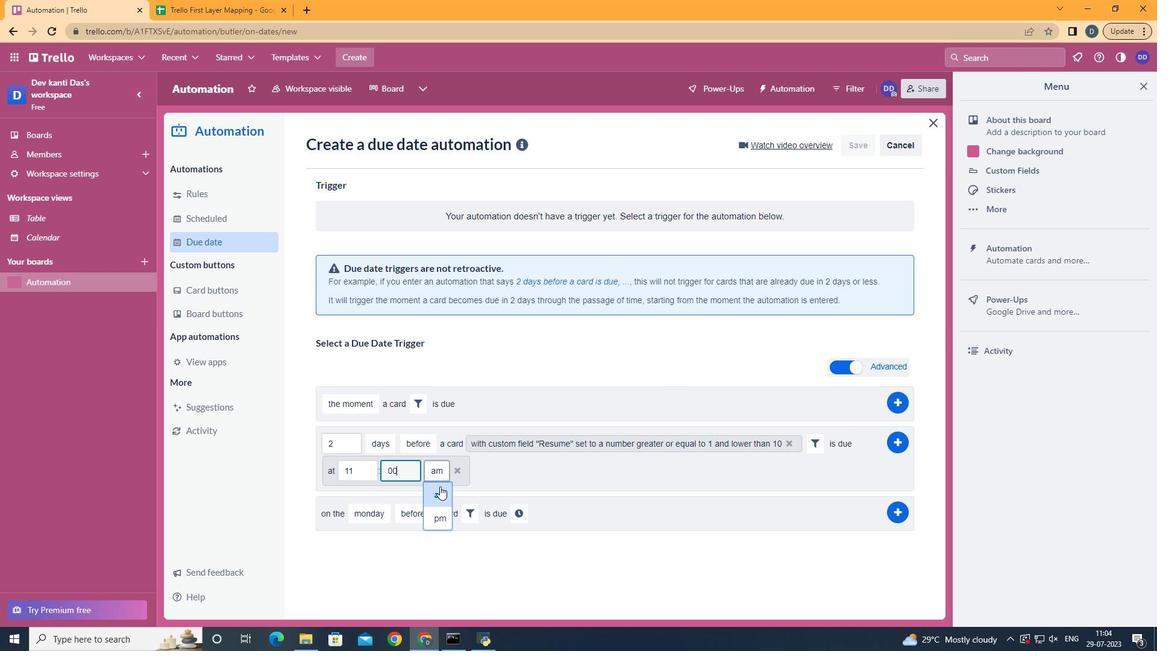 
